 Task: View setting menu.
Action: Mouse moved to (149, 128)
Screenshot: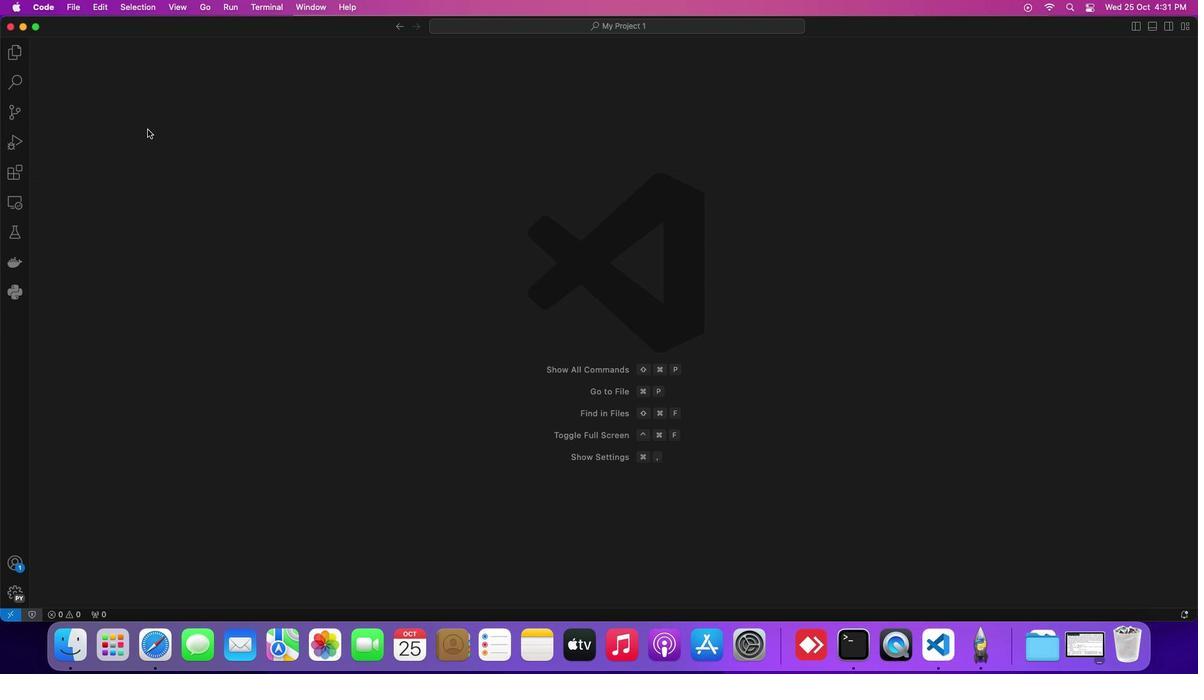 
Action: Mouse pressed left at (149, 128)
Screenshot: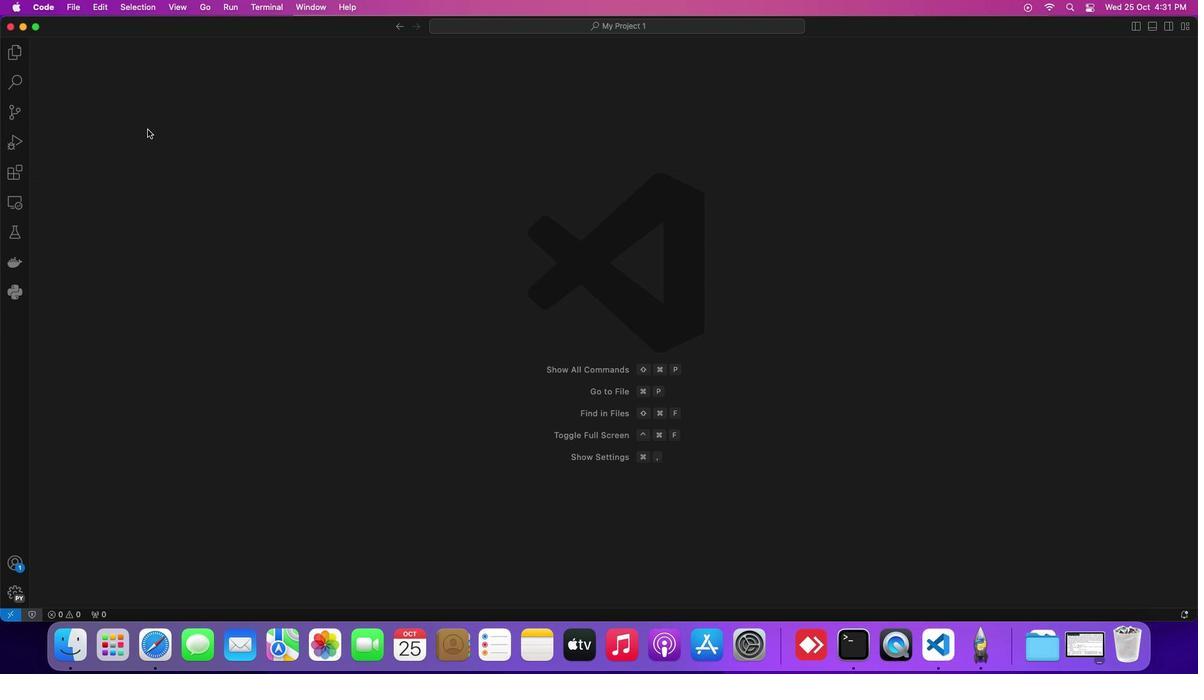 
Action: Mouse moved to (51, 1)
Screenshot: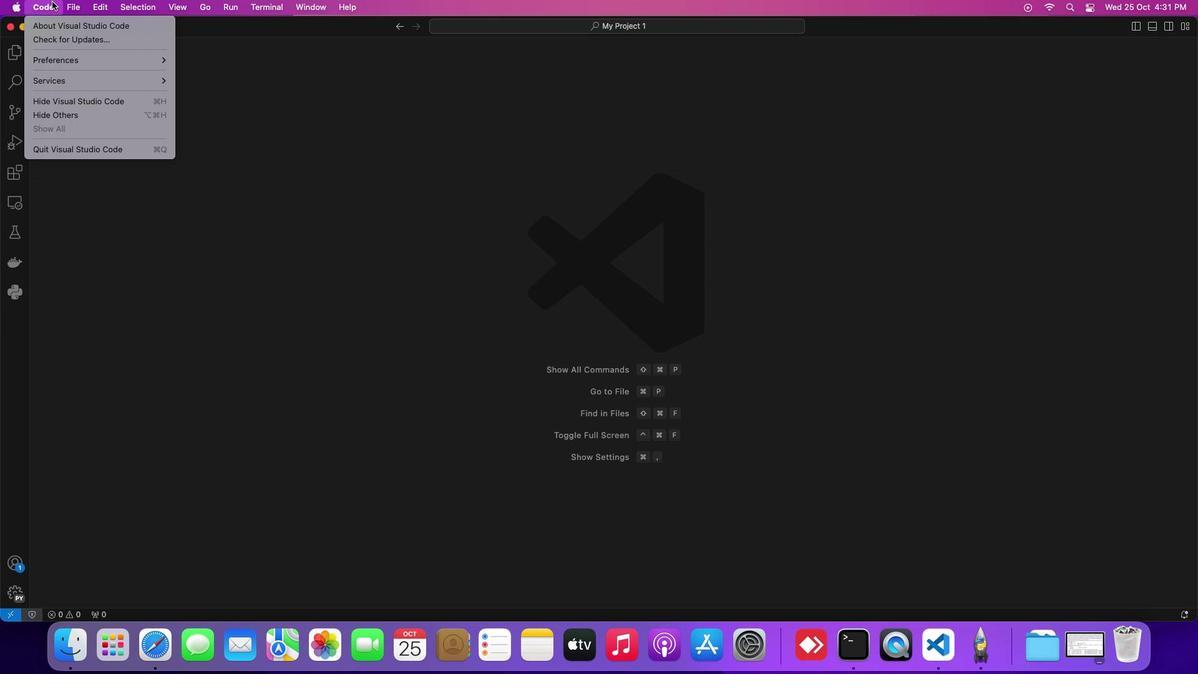 
Action: Mouse pressed left at (51, 1)
Screenshot: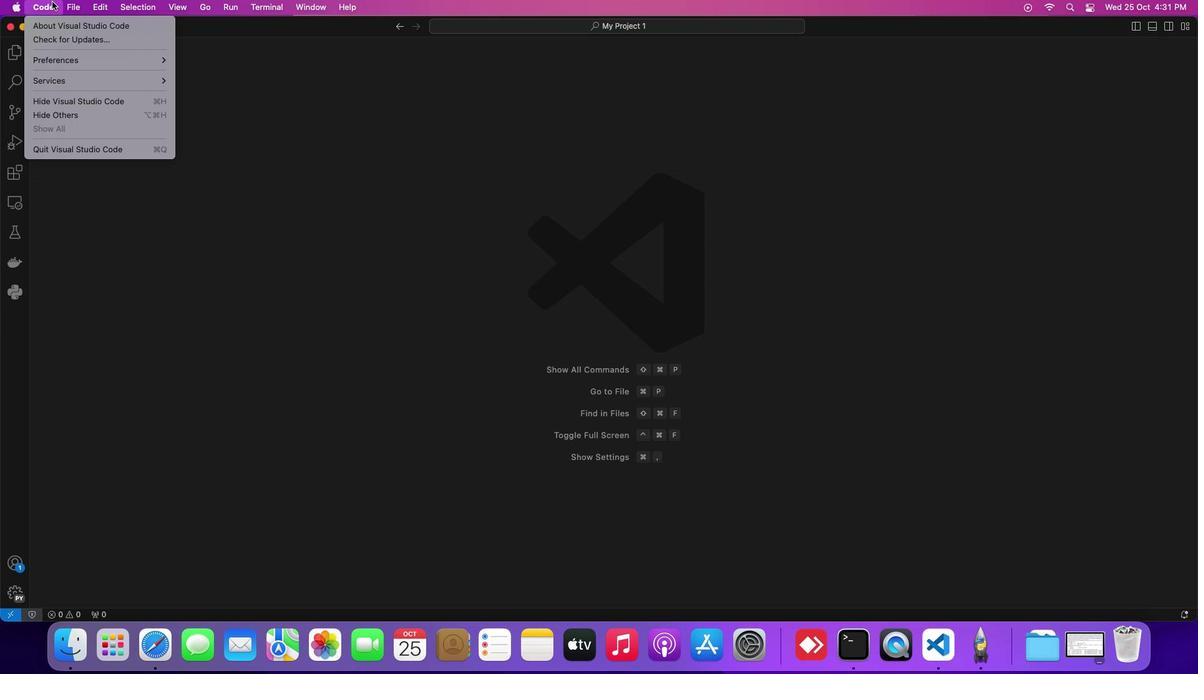 
Action: Mouse moved to (299, 76)
Screenshot: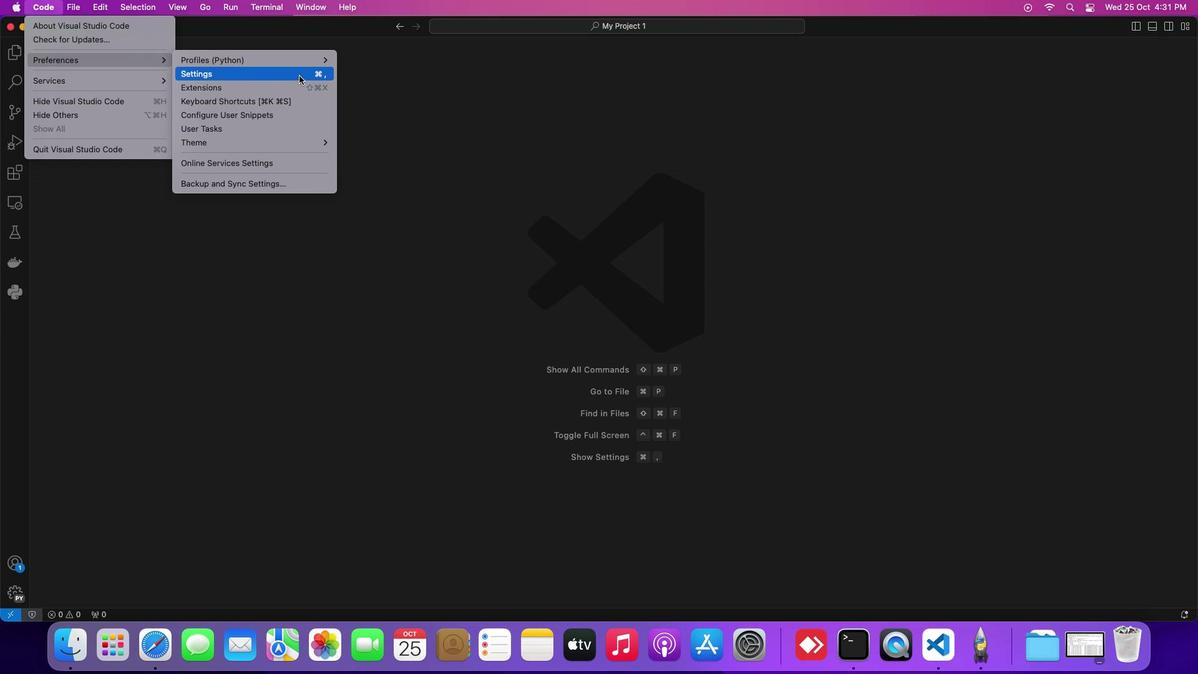
Action: Mouse pressed left at (299, 76)
Screenshot: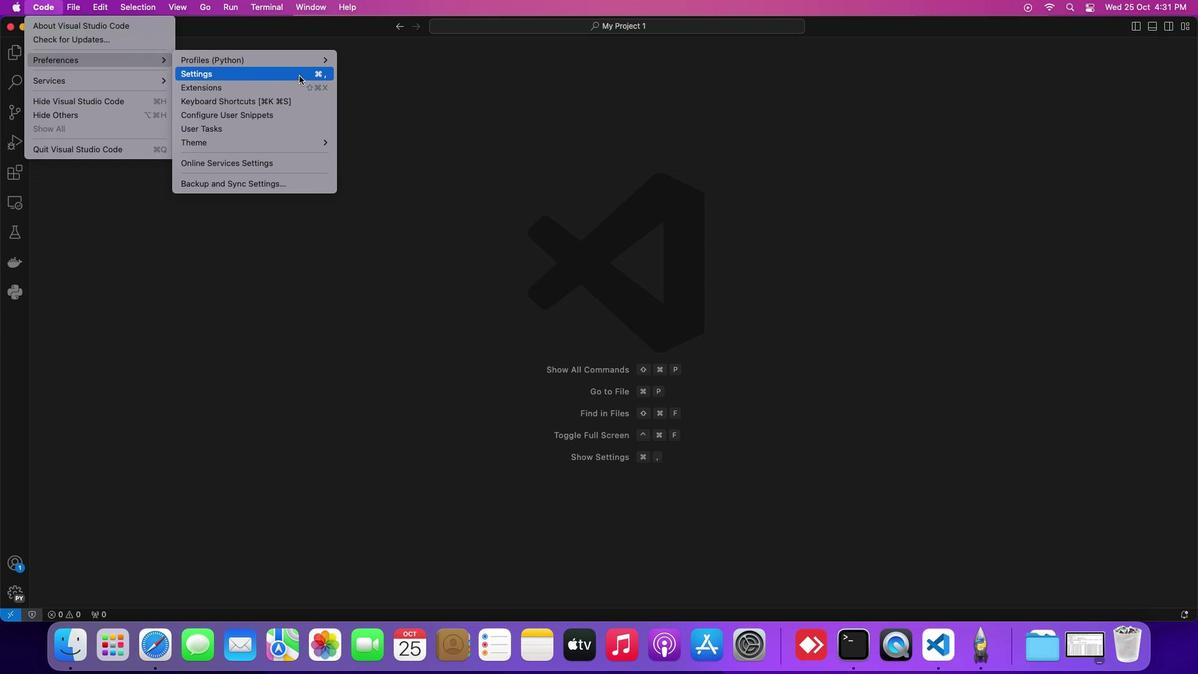 
Action: Mouse moved to (300, 76)
Screenshot: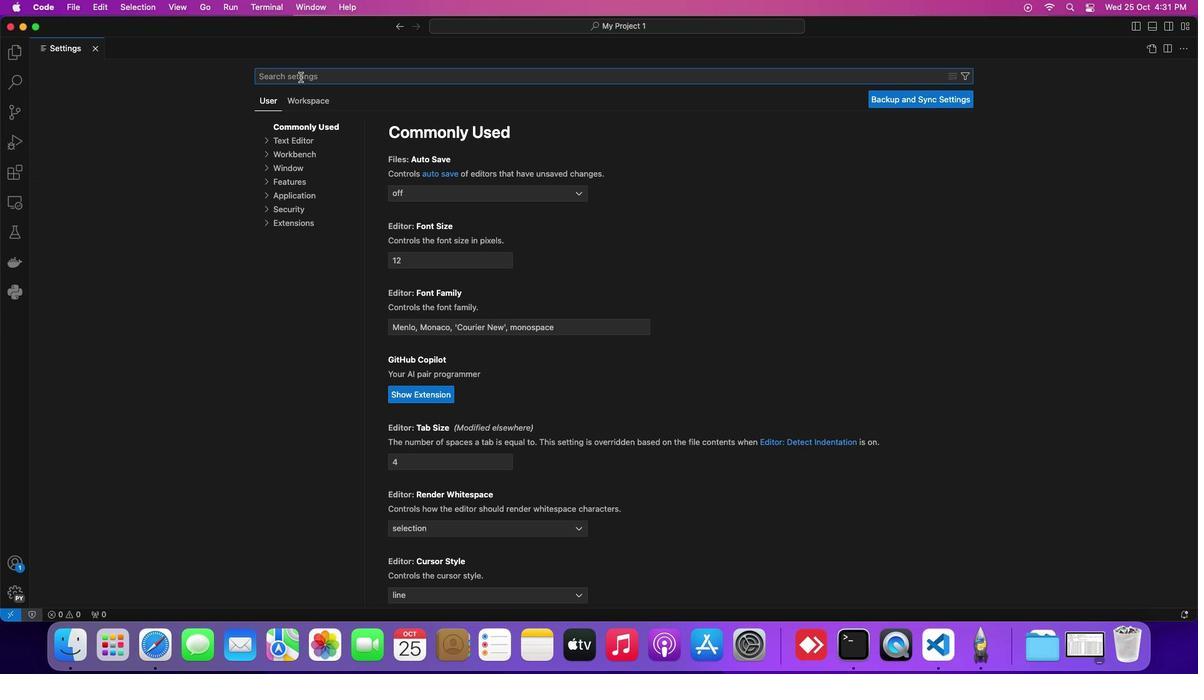
